 Task: Enable the option Share profile with job poster.
Action: Mouse moved to (821, 111)
Screenshot: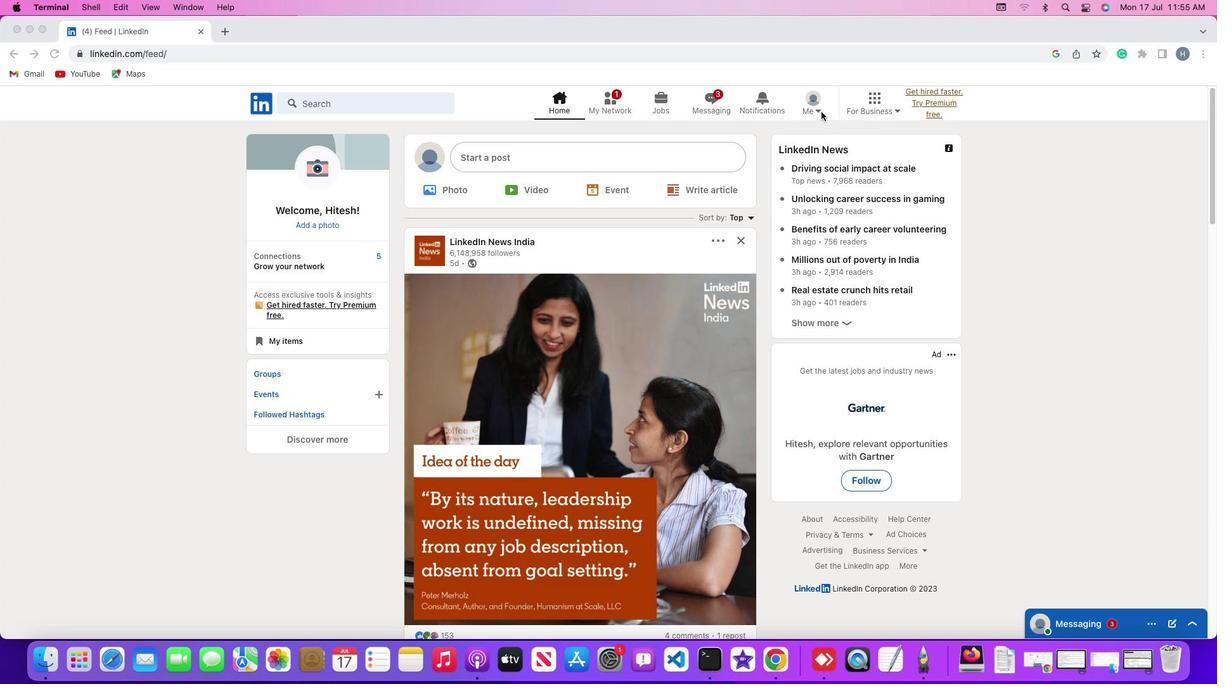 
Action: Mouse pressed left at (821, 111)
Screenshot: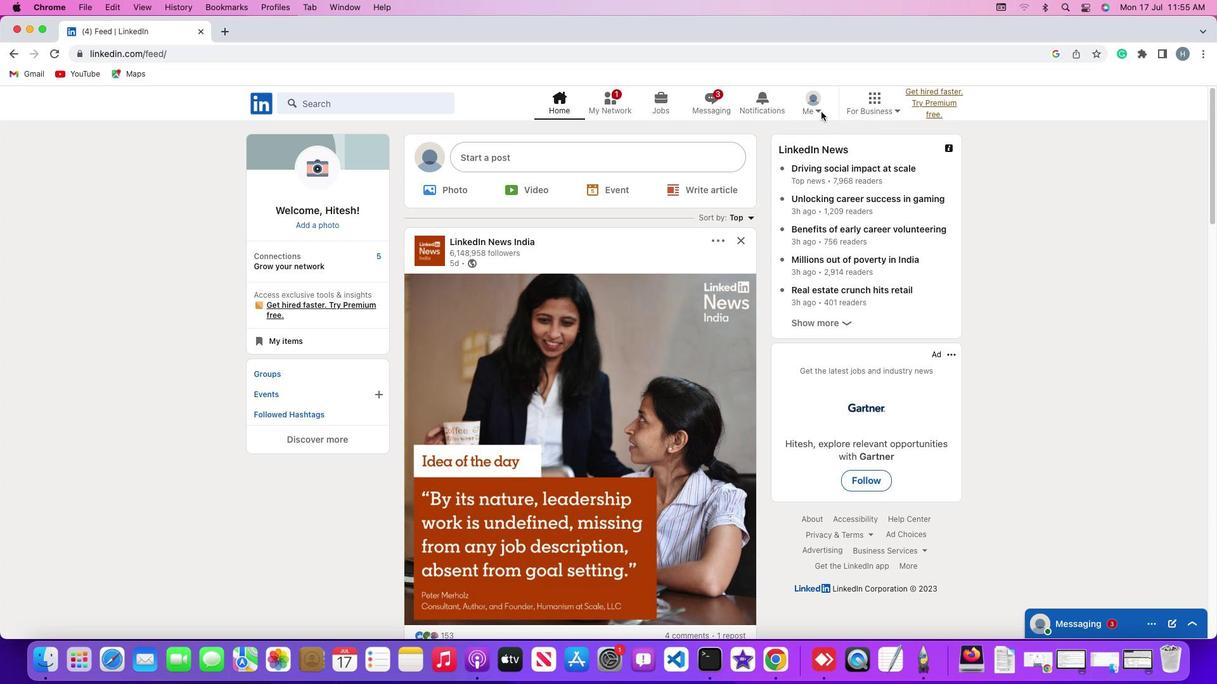
Action: Mouse moved to (820, 109)
Screenshot: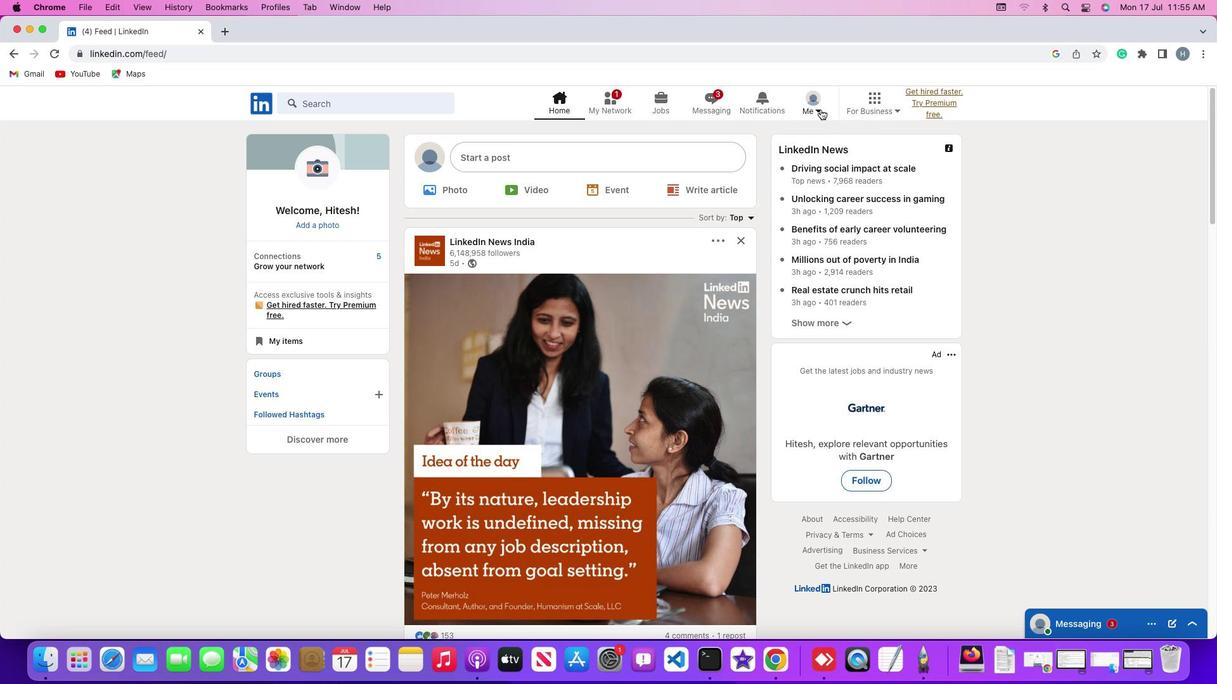 
Action: Mouse pressed left at (820, 109)
Screenshot: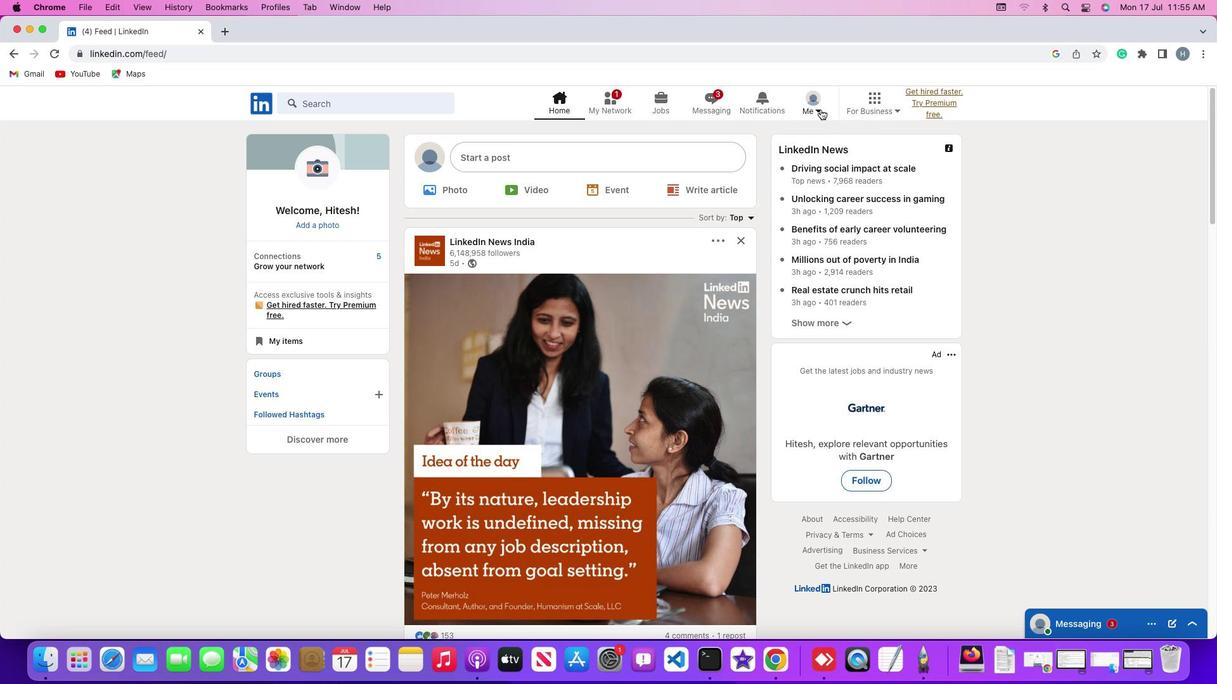
Action: Mouse moved to (742, 243)
Screenshot: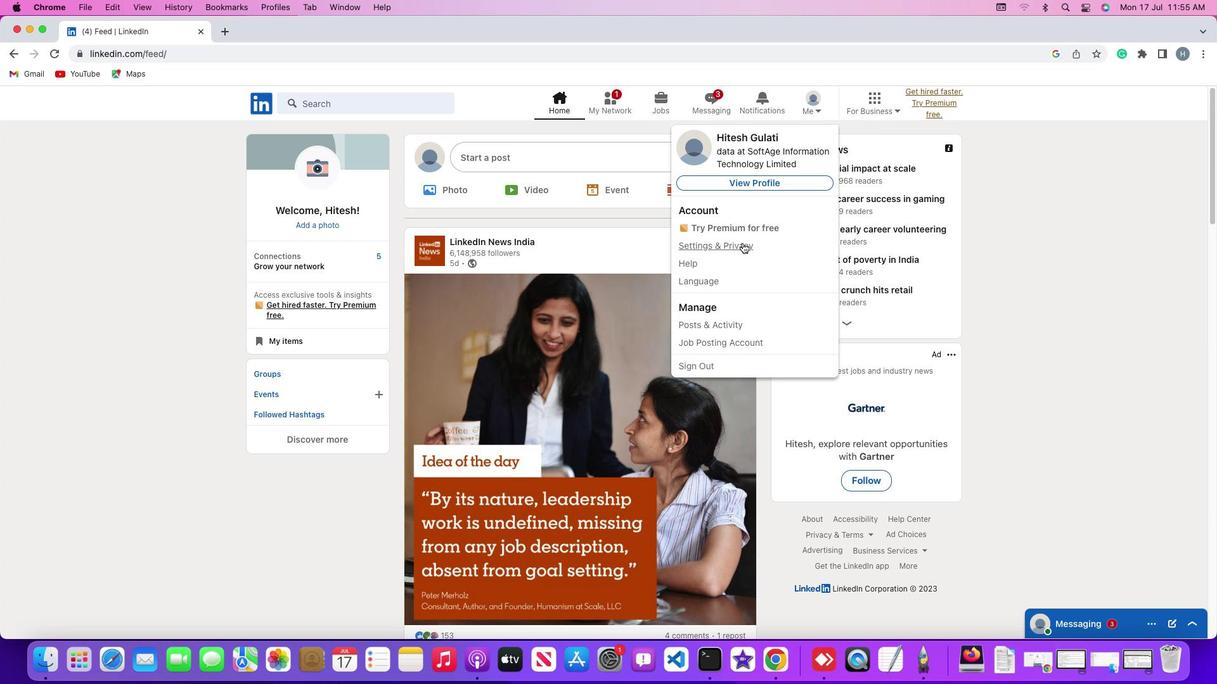 
Action: Mouse pressed left at (742, 243)
Screenshot: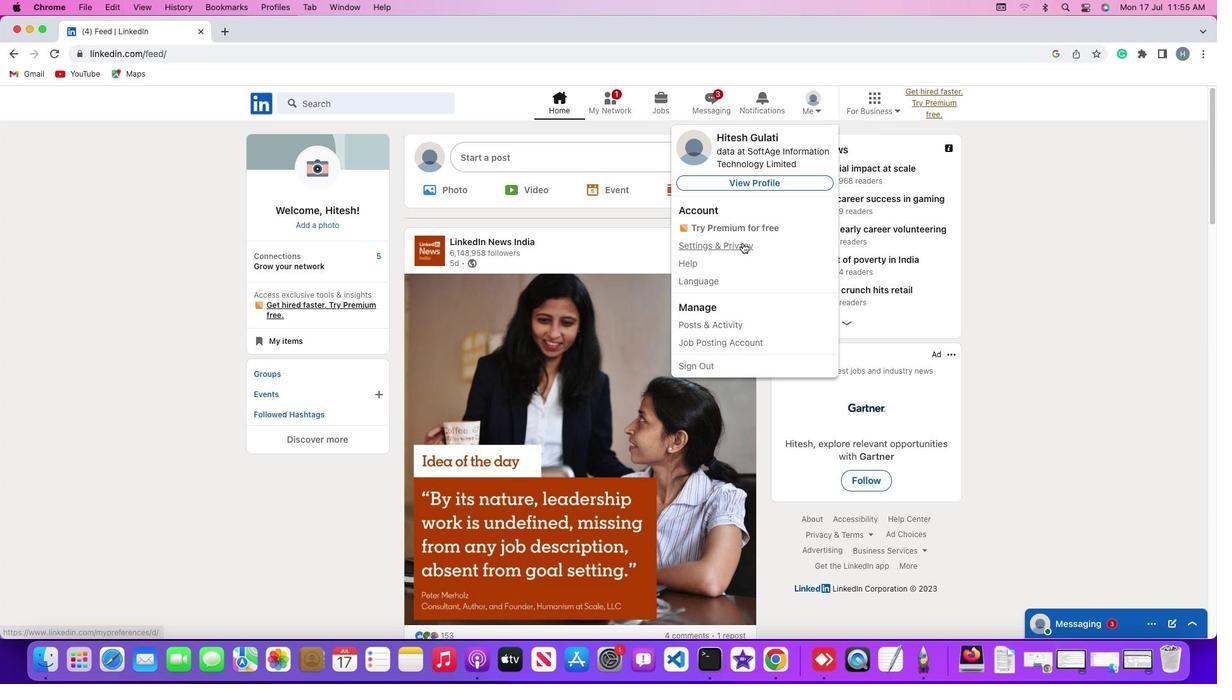 
Action: Mouse moved to (93, 337)
Screenshot: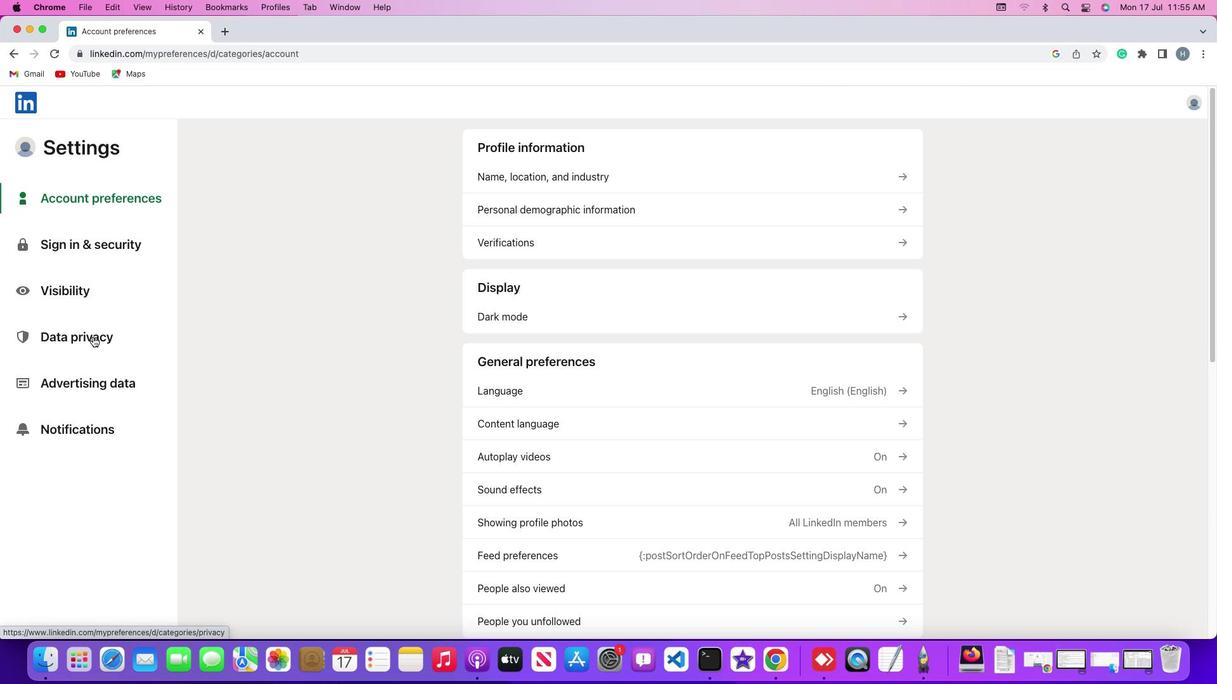 
Action: Mouse pressed left at (93, 337)
Screenshot: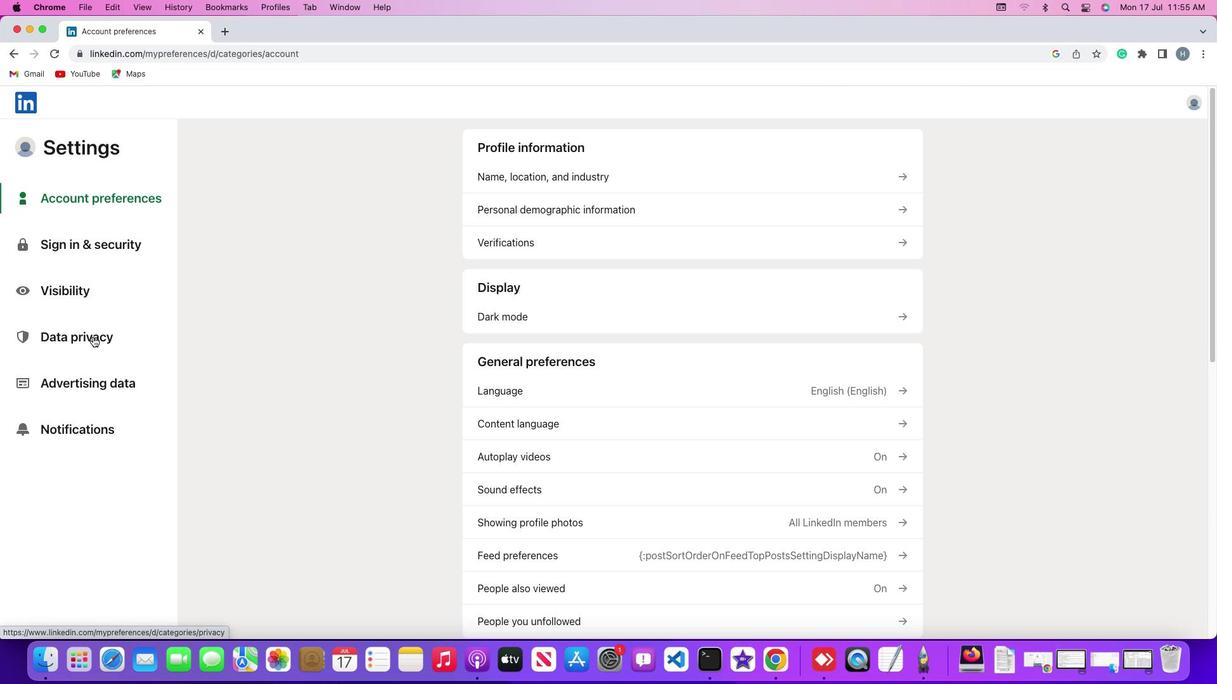 
Action: Mouse pressed left at (93, 337)
Screenshot: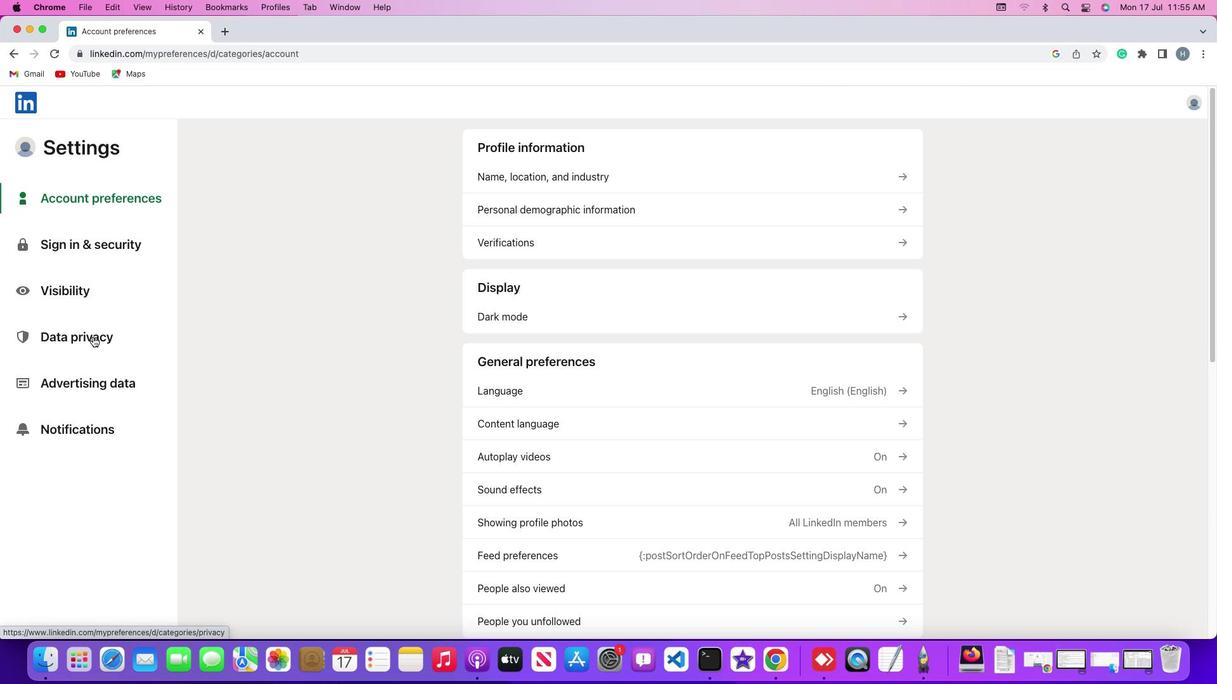 
Action: Mouse moved to (635, 456)
Screenshot: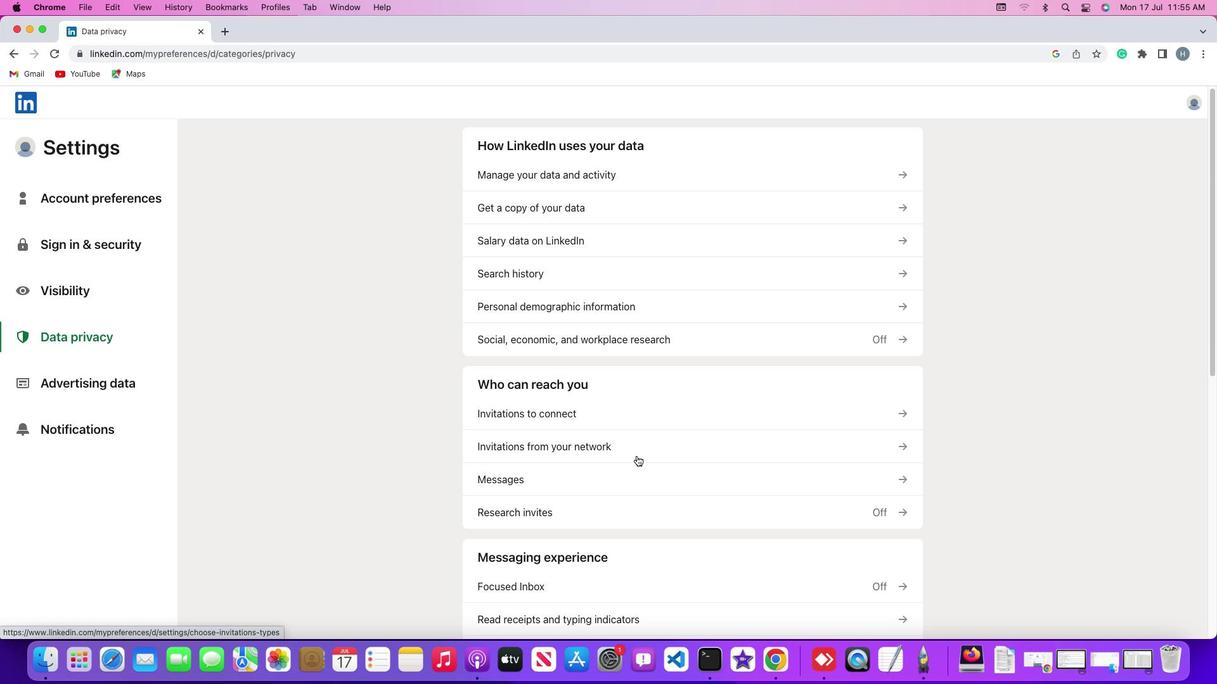 
Action: Mouse scrolled (635, 456) with delta (0, 0)
Screenshot: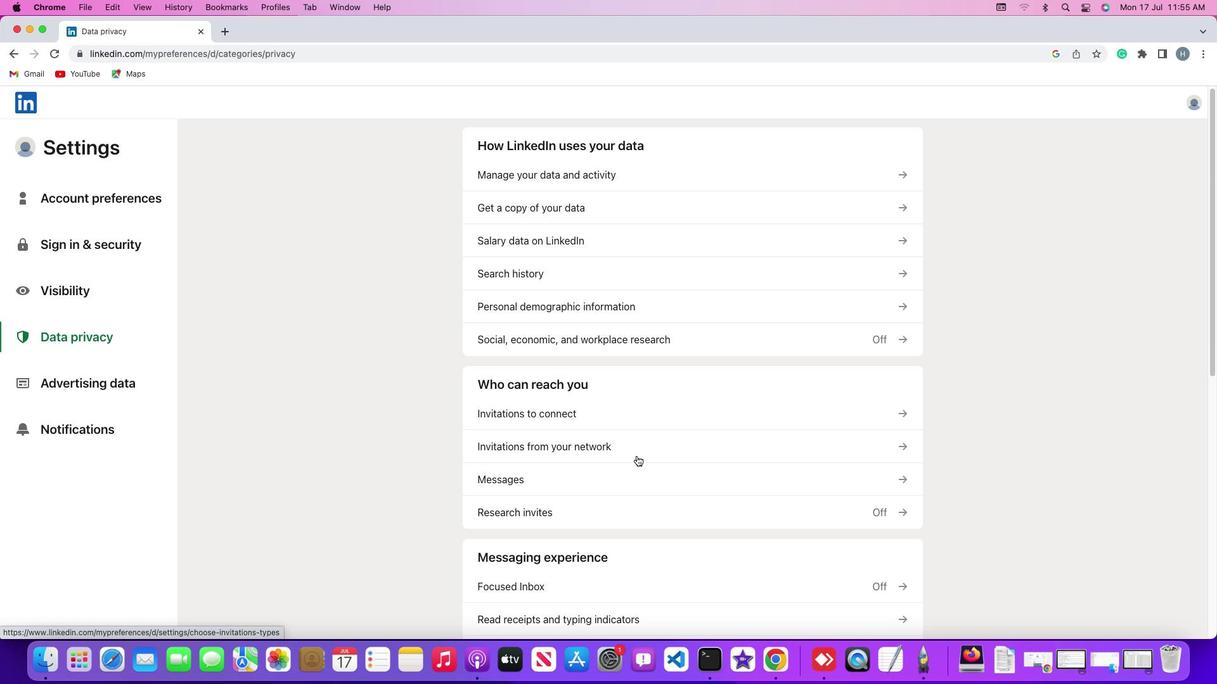 
Action: Mouse moved to (636, 455)
Screenshot: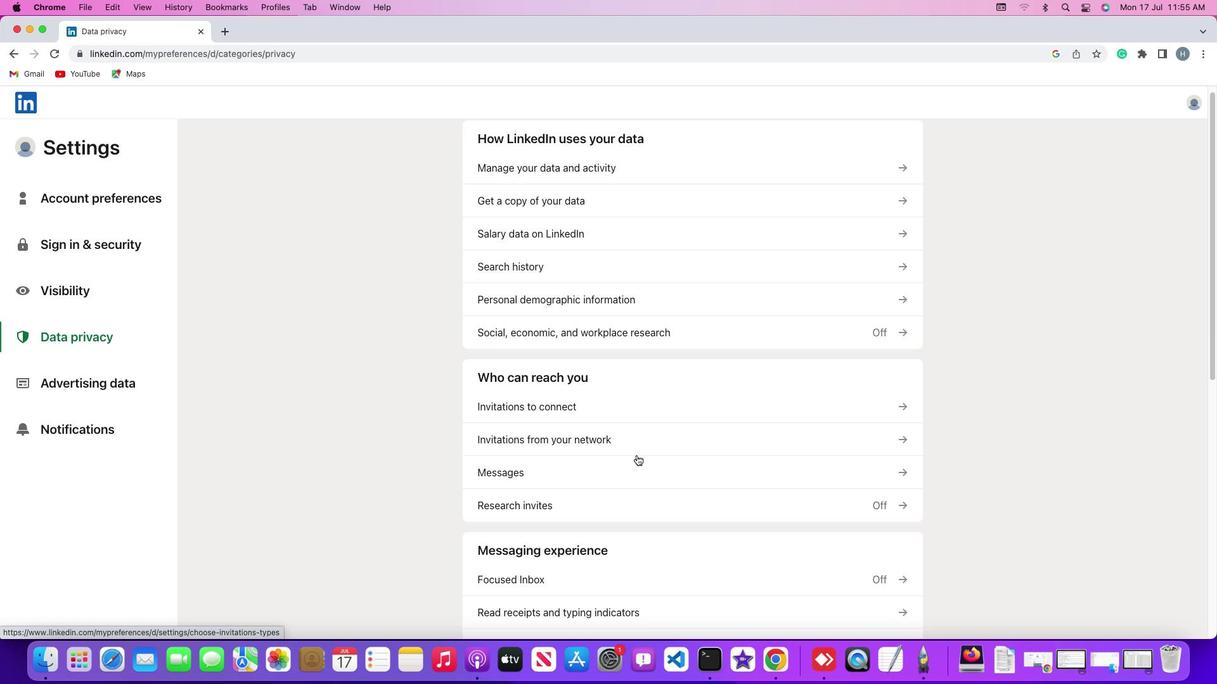 
Action: Mouse scrolled (636, 455) with delta (0, 0)
Screenshot: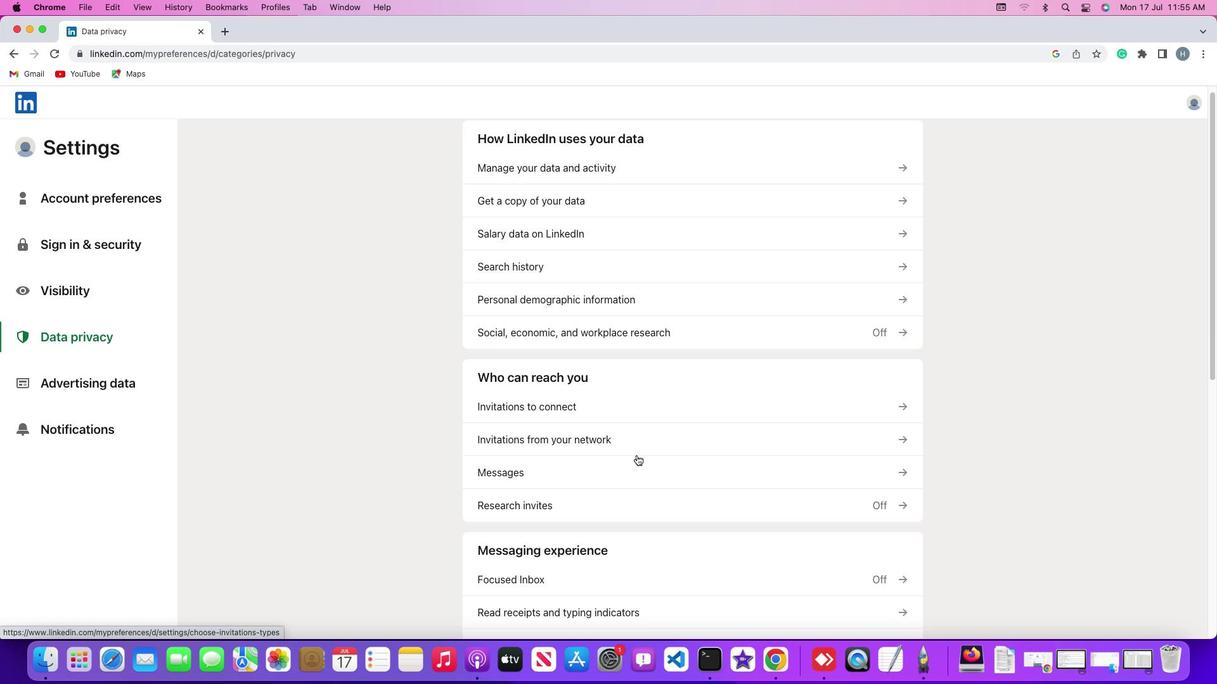 
Action: Mouse moved to (636, 455)
Screenshot: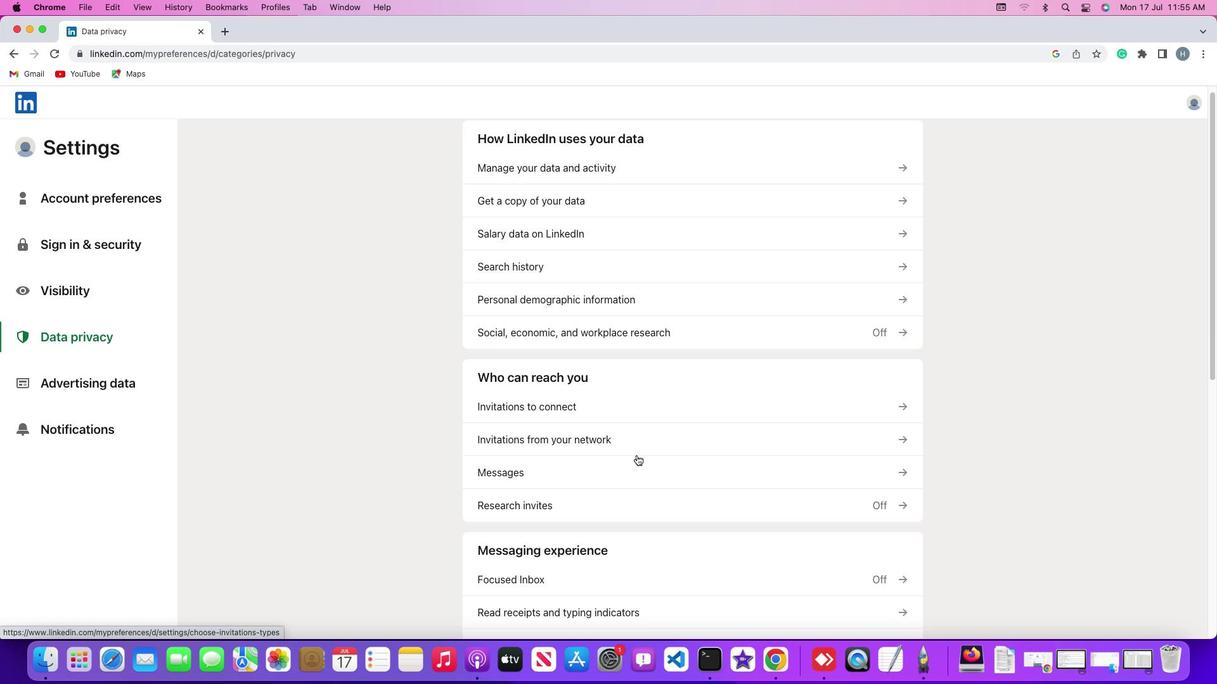 
Action: Mouse scrolled (636, 455) with delta (0, -1)
Screenshot: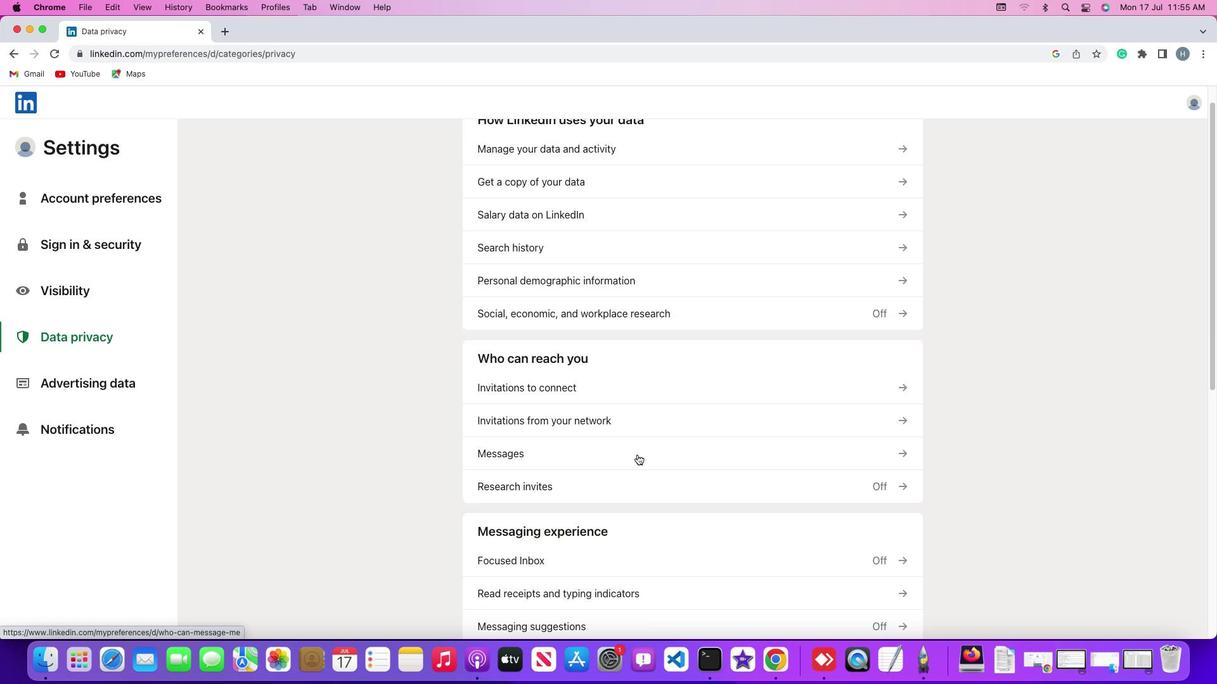 
Action: Mouse moved to (637, 455)
Screenshot: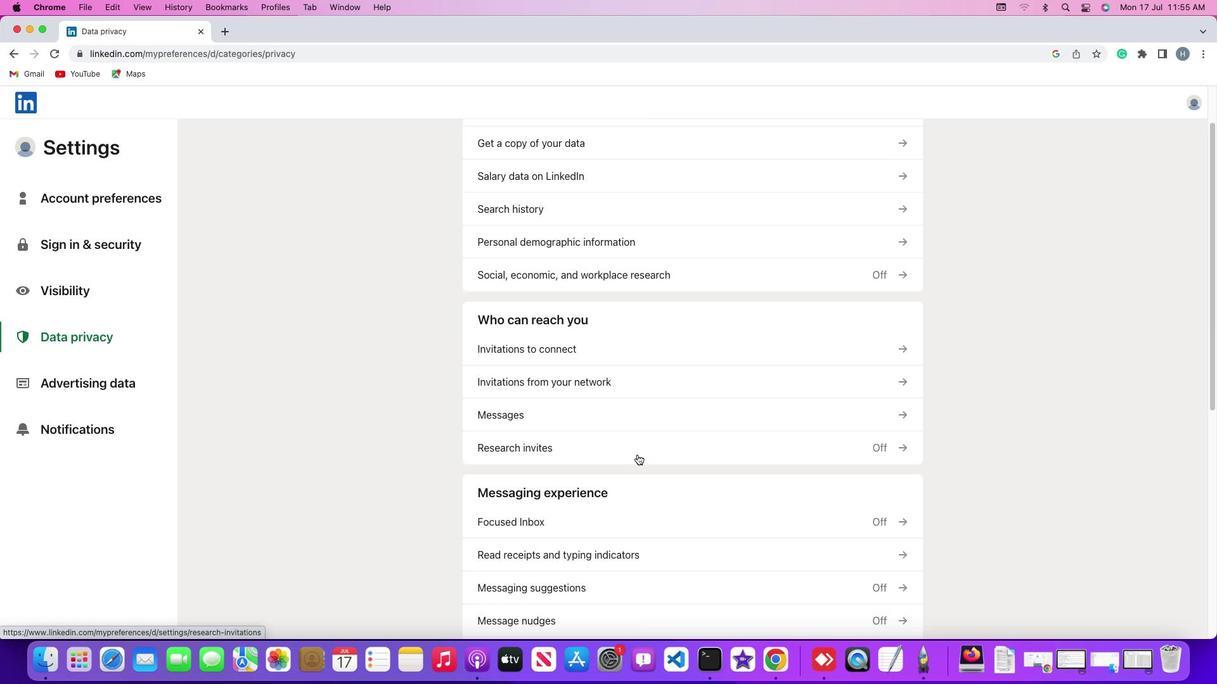 
Action: Mouse scrolled (637, 455) with delta (0, -2)
Screenshot: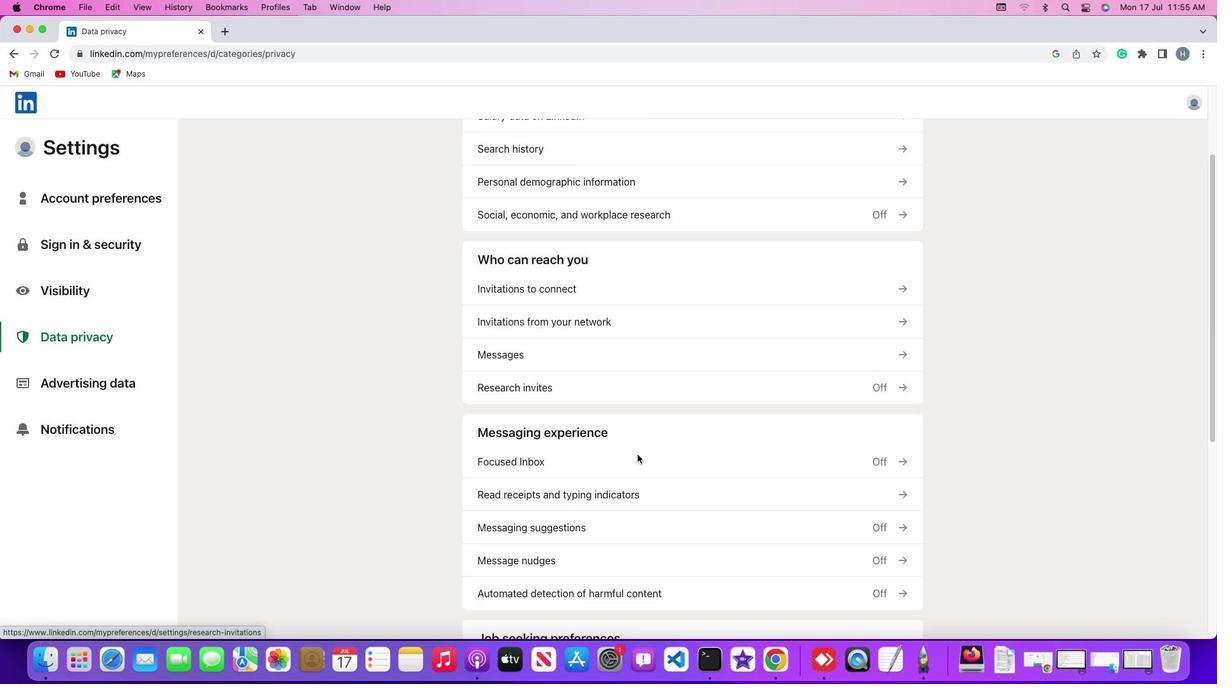
Action: Mouse moved to (637, 454)
Screenshot: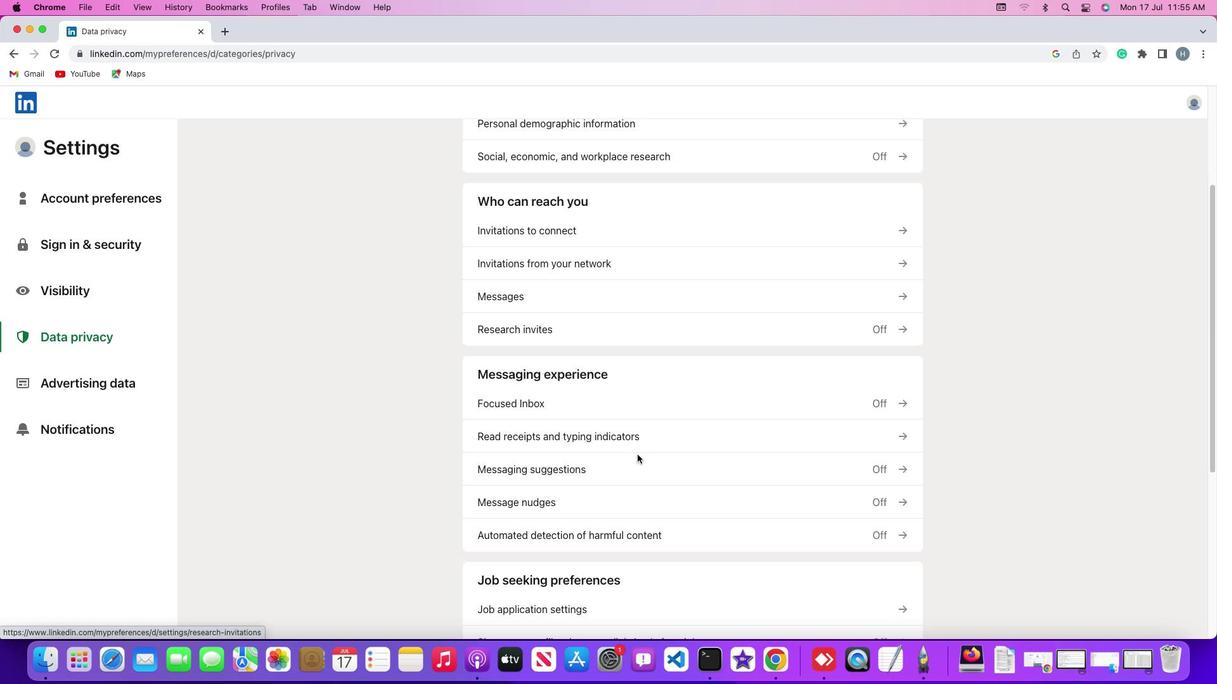 
Action: Mouse scrolled (637, 454) with delta (0, -2)
Screenshot: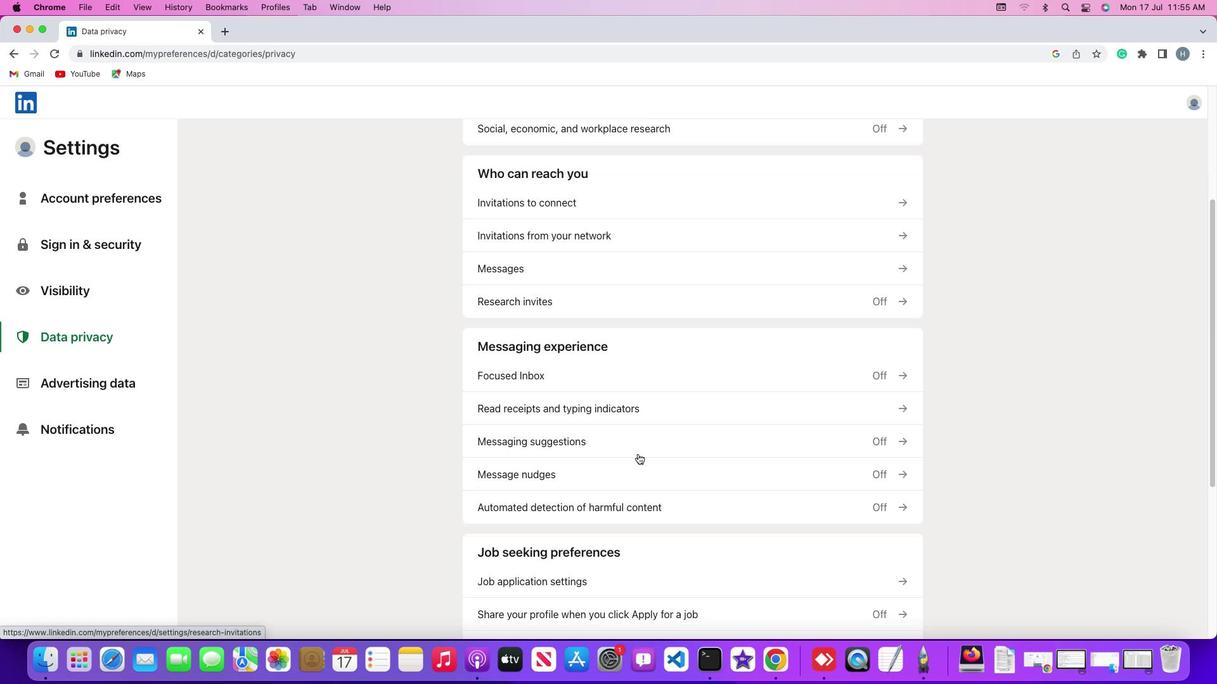 
Action: Mouse moved to (637, 453)
Screenshot: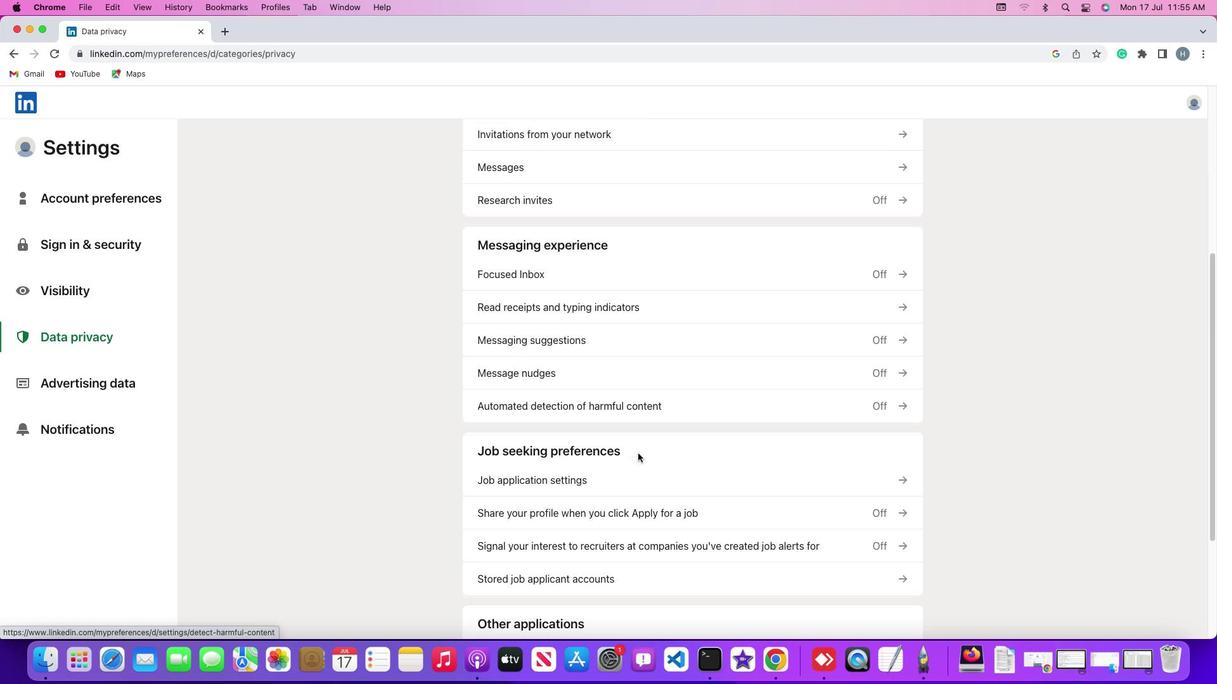 
Action: Mouse scrolled (637, 453) with delta (0, 0)
Screenshot: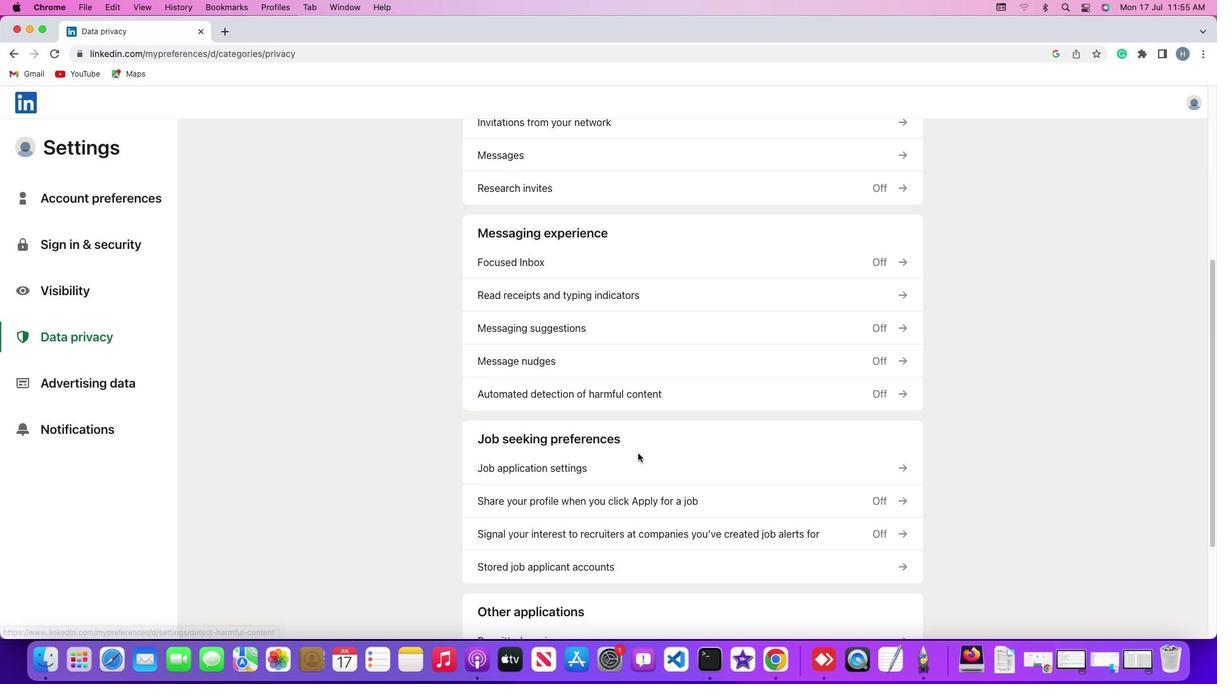 
Action: Mouse scrolled (637, 453) with delta (0, 0)
Screenshot: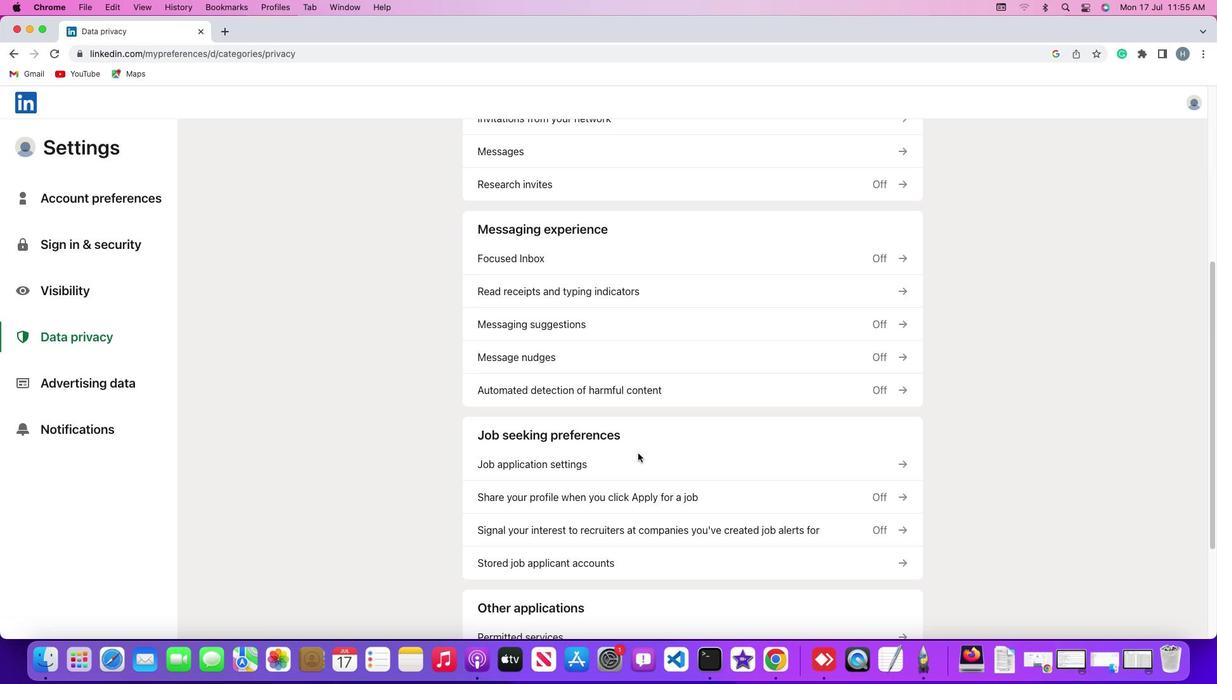 
Action: Mouse moved to (645, 478)
Screenshot: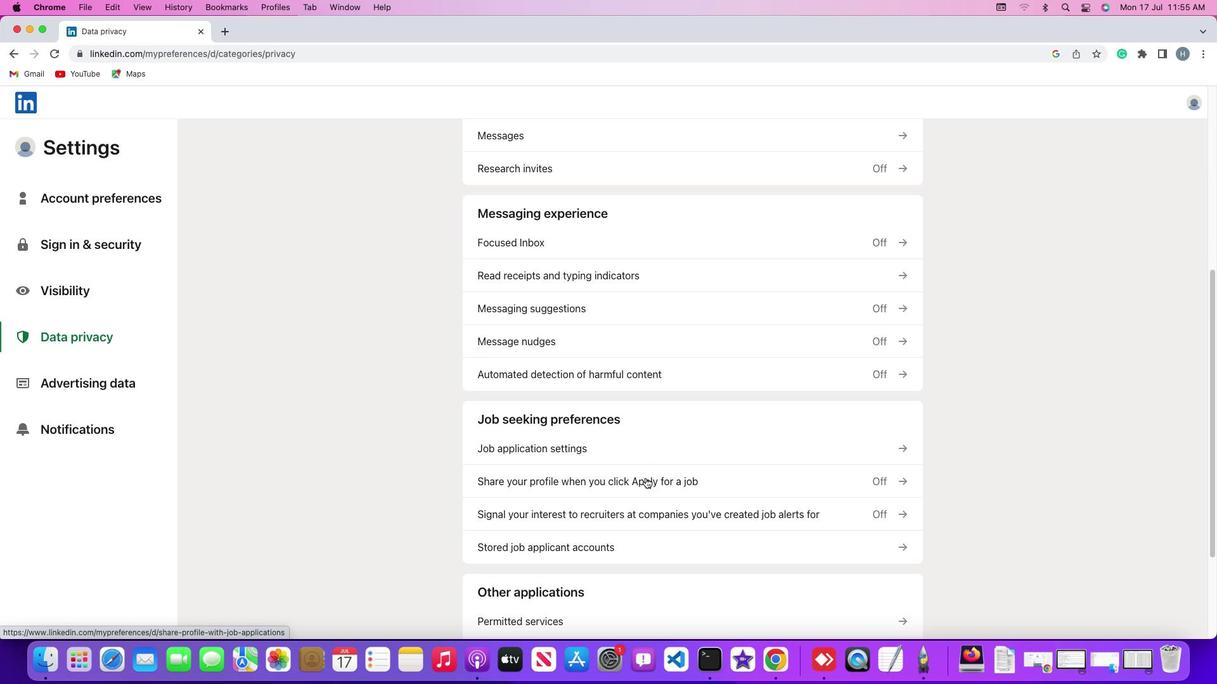 
Action: Mouse pressed left at (645, 478)
Screenshot: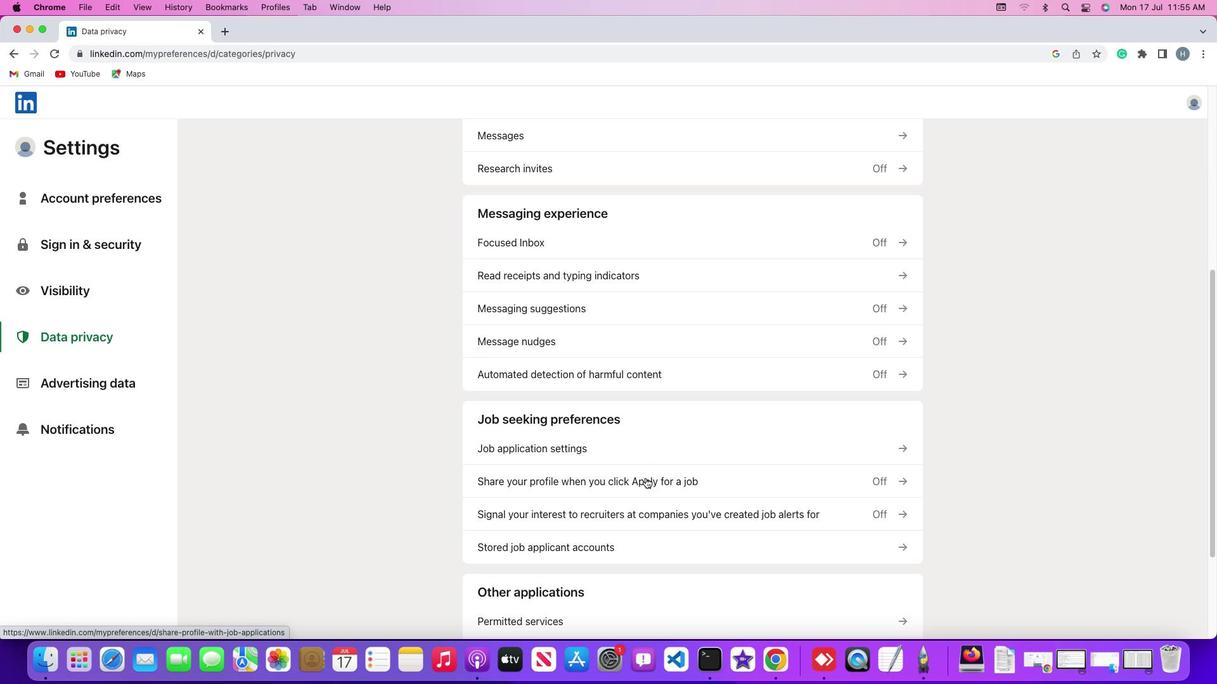 
Action: Mouse moved to (897, 239)
Screenshot: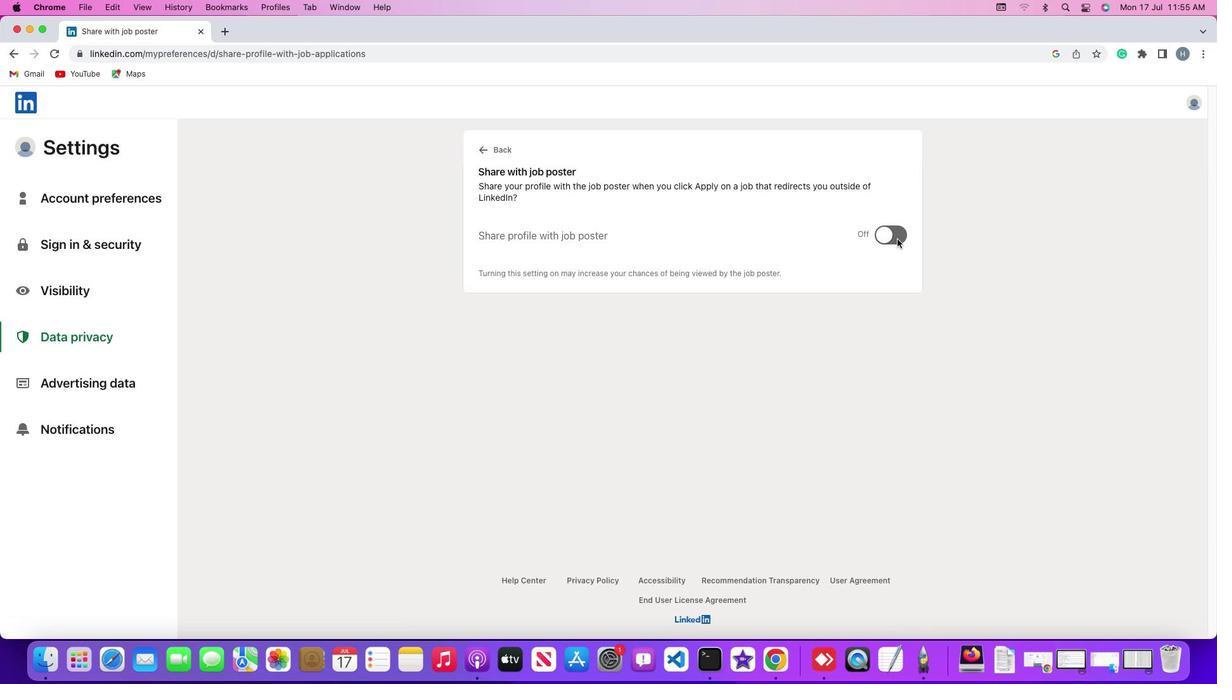 
Action: Mouse pressed left at (897, 239)
Screenshot: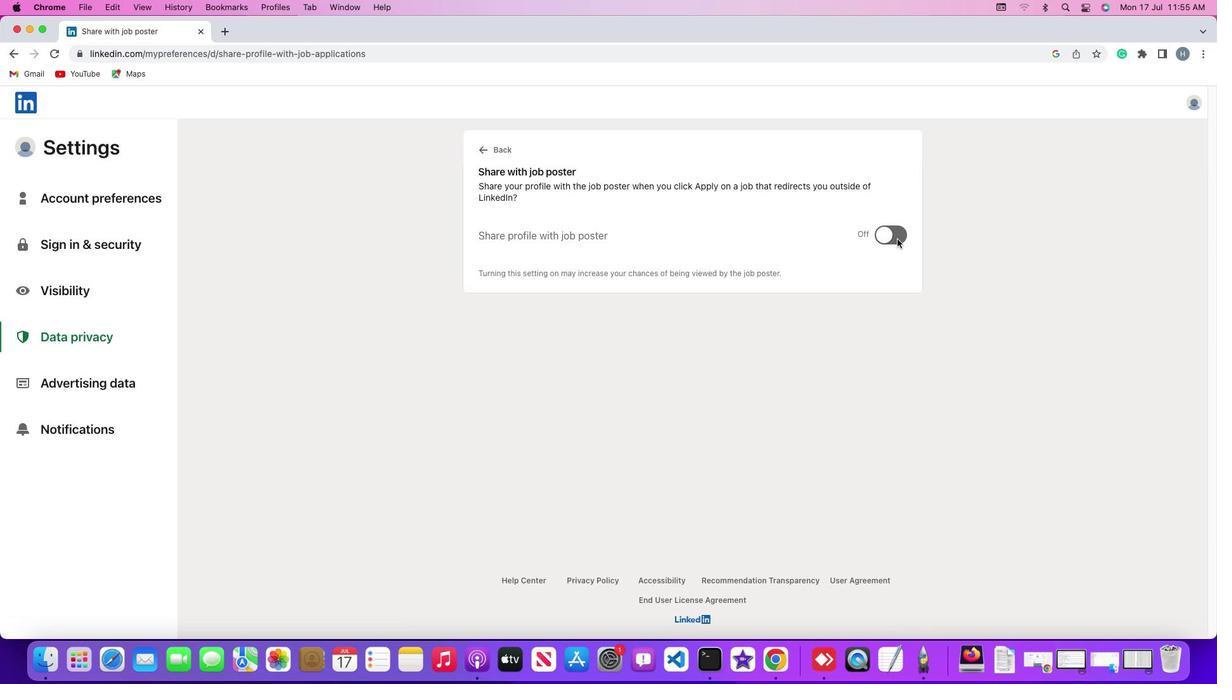 
Action: Mouse moved to (902, 284)
Screenshot: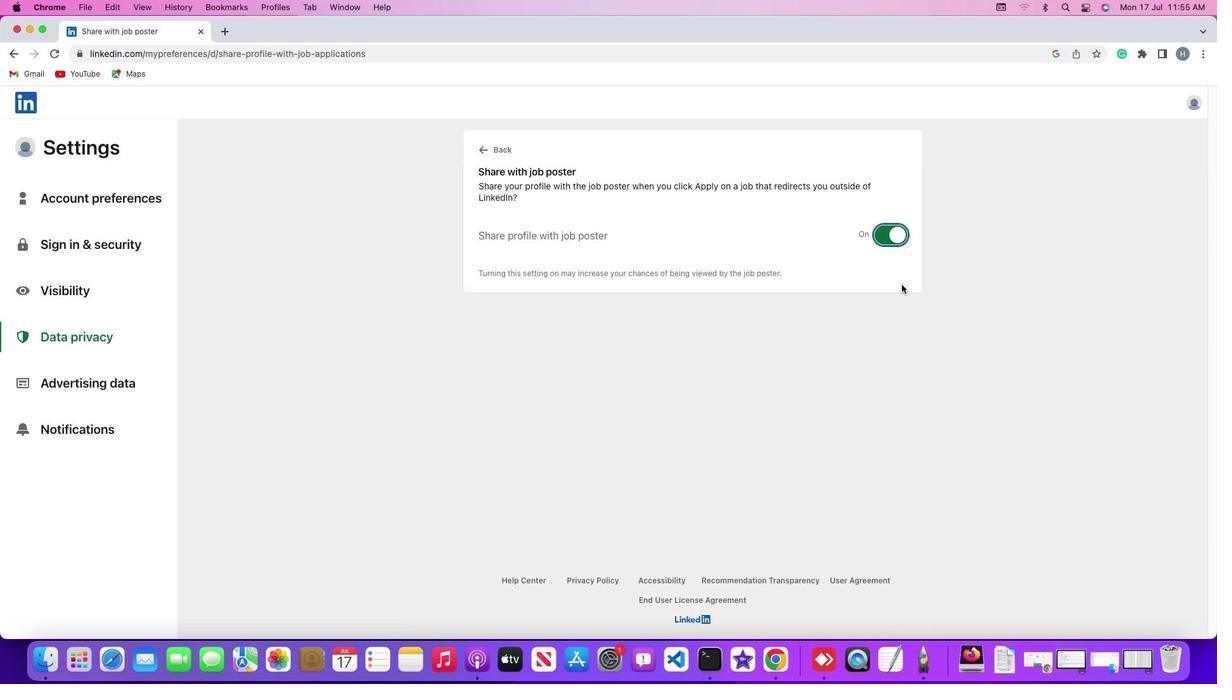 
